 Task: Filter the audit logs by repository management.
Action: Mouse moved to (891, 139)
Screenshot: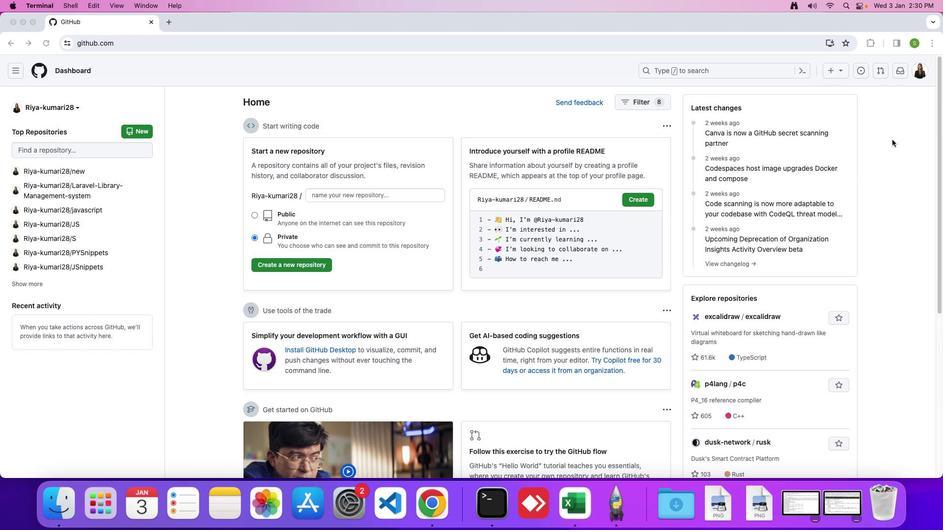 
Action: Mouse pressed left at (891, 139)
Screenshot: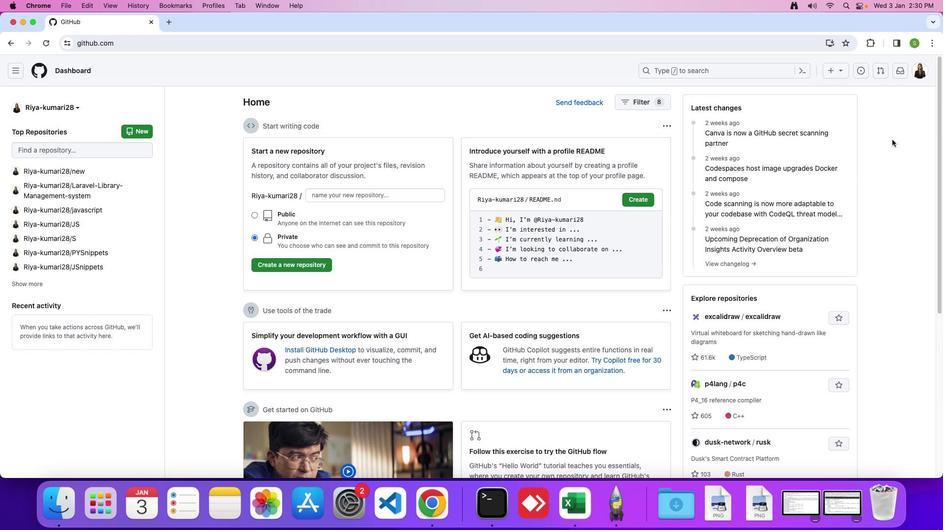 
Action: Mouse moved to (922, 68)
Screenshot: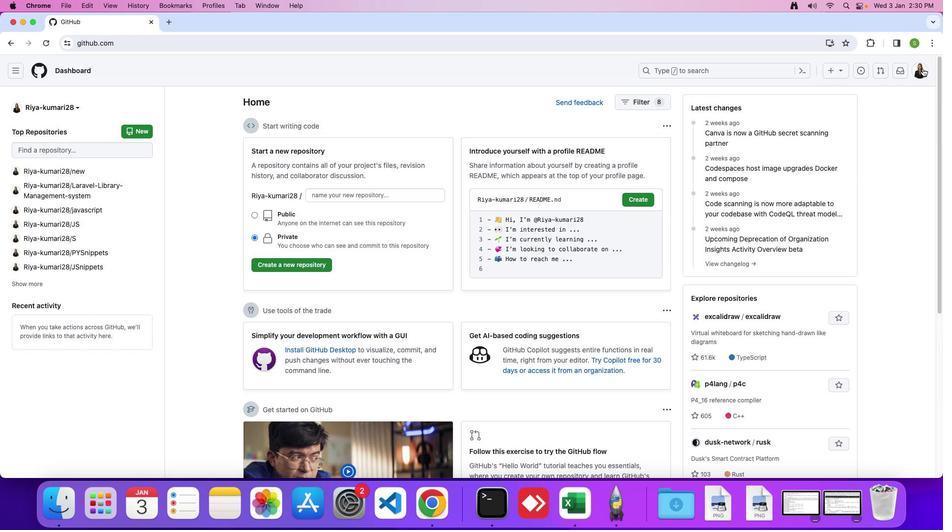 
Action: Mouse pressed left at (922, 68)
Screenshot: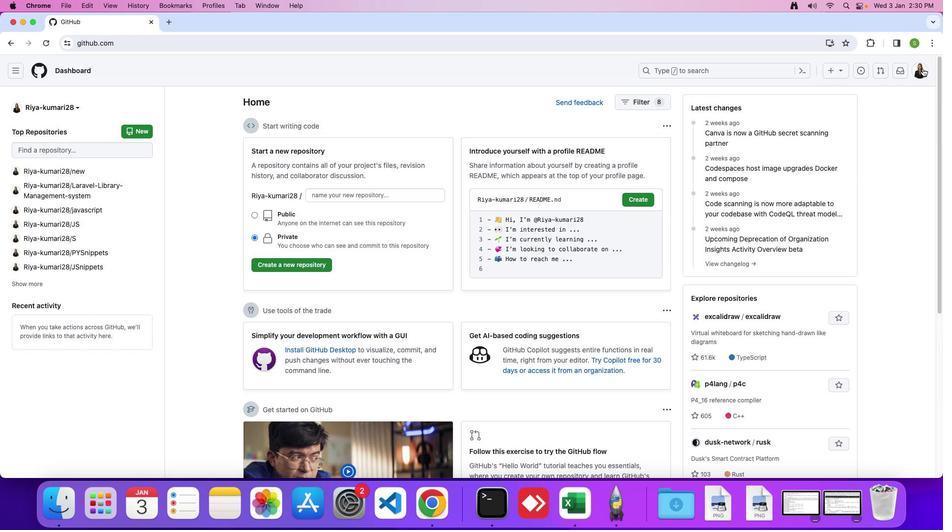 
Action: Mouse moved to (833, 338)
Screenshot: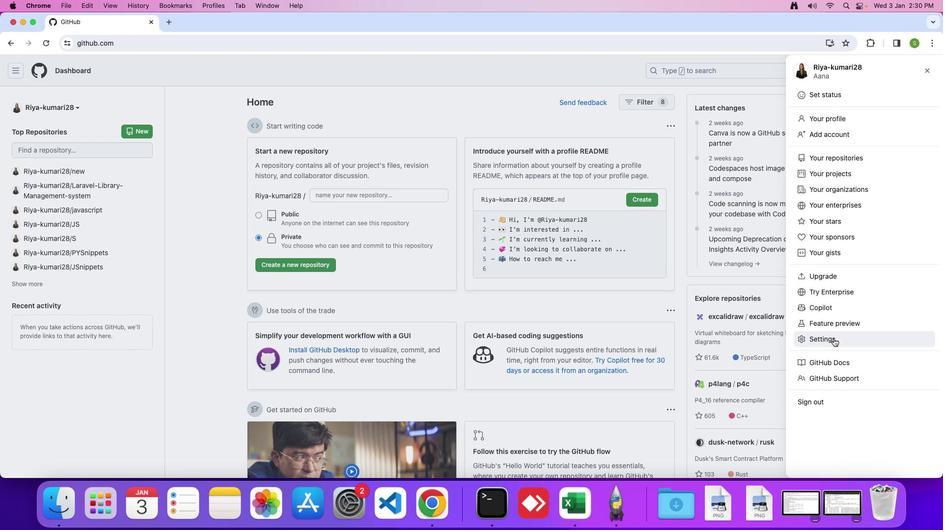 
Action: Mouse pressed left at (833, 338)
Screenshot: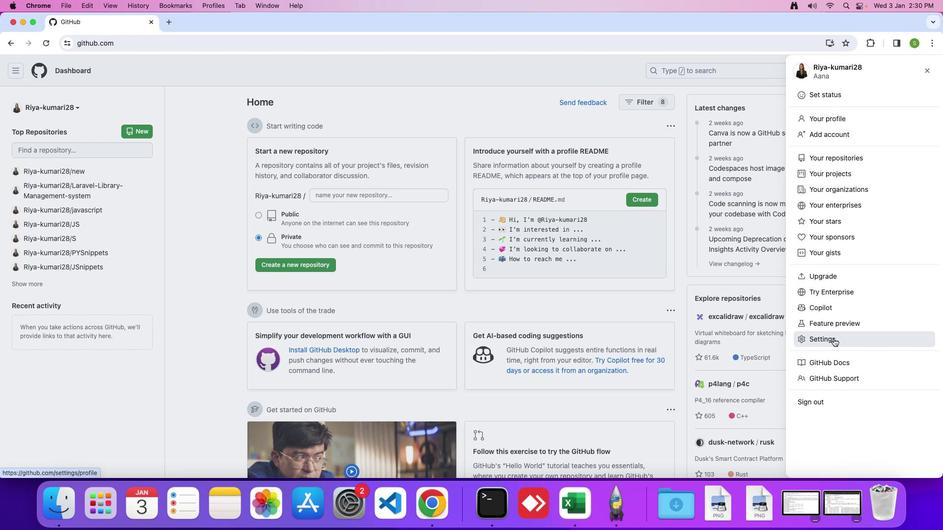 
Action: Mouse moved to (306, 367)
Screenshot: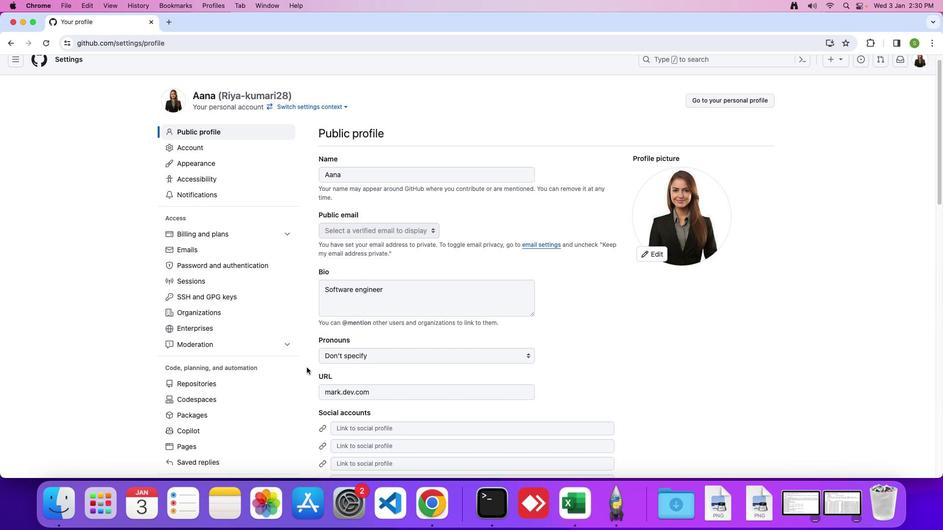 
Action: Mouse scrolled (306, 367) with delta (0, 0)
Screenshot: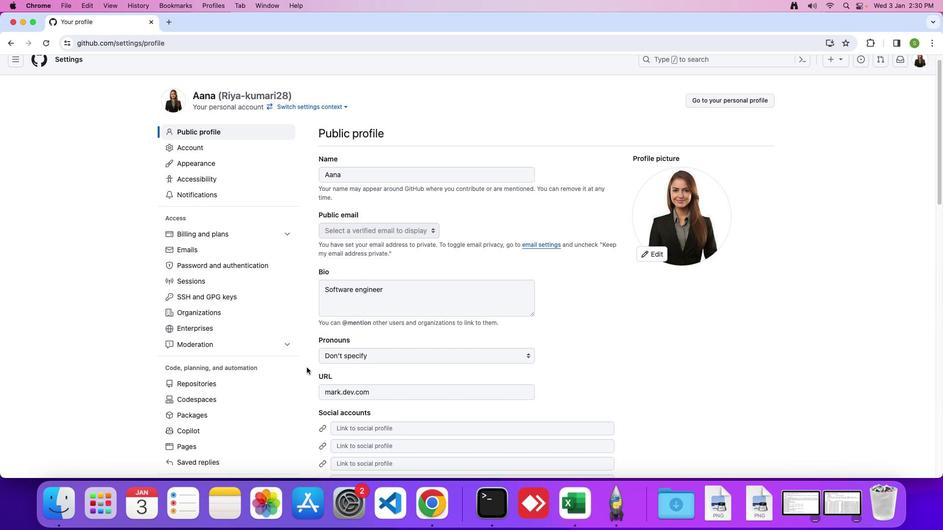 
Action: Mouse moved to (306, 367)
Screenshot: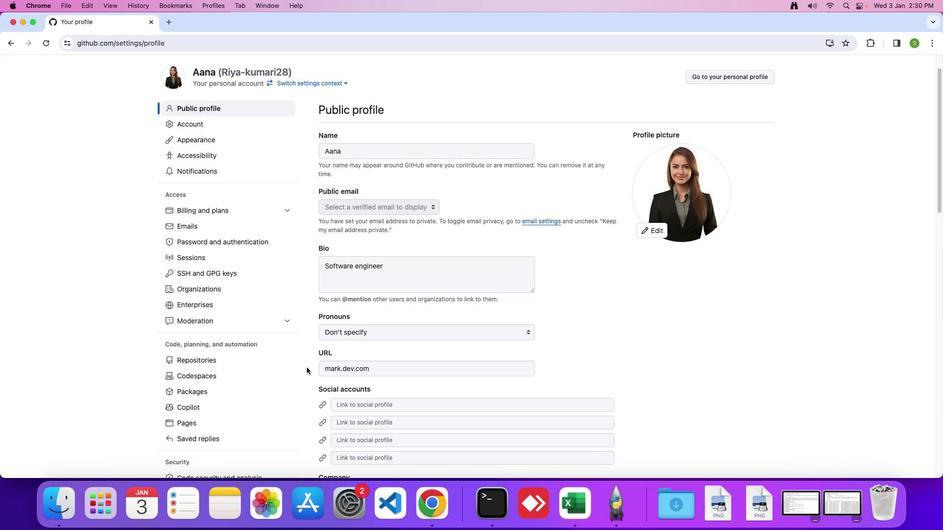 
Action: Mouse scrolled (306, 367) with delta (0, 0)
Screenshot: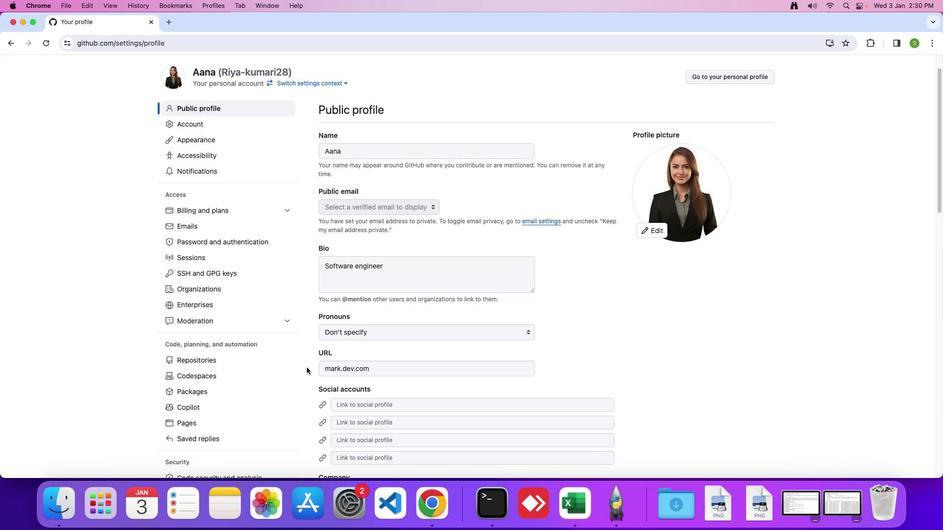 
Action: Mouse moved to (306, 367)
Screenshot: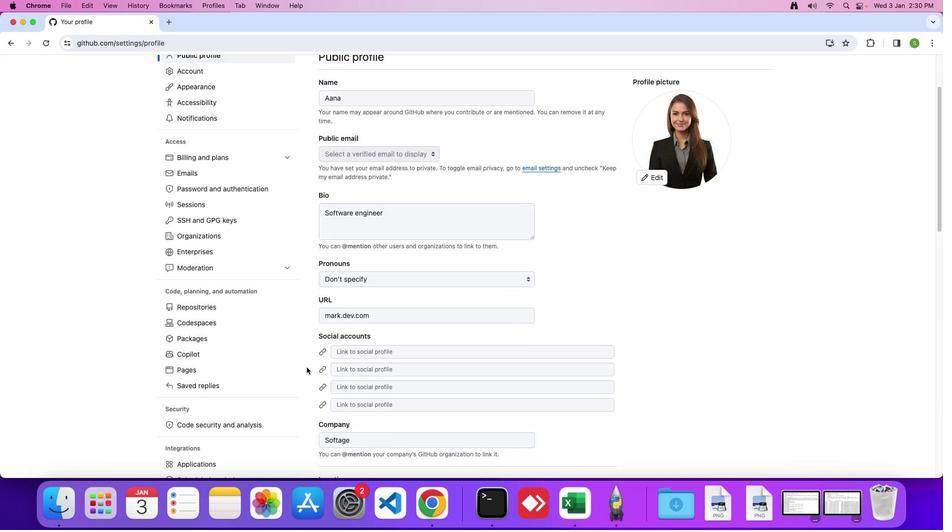 
Action: Mouse scrolled (306, 367) with delta (0, -1)
Screenshot: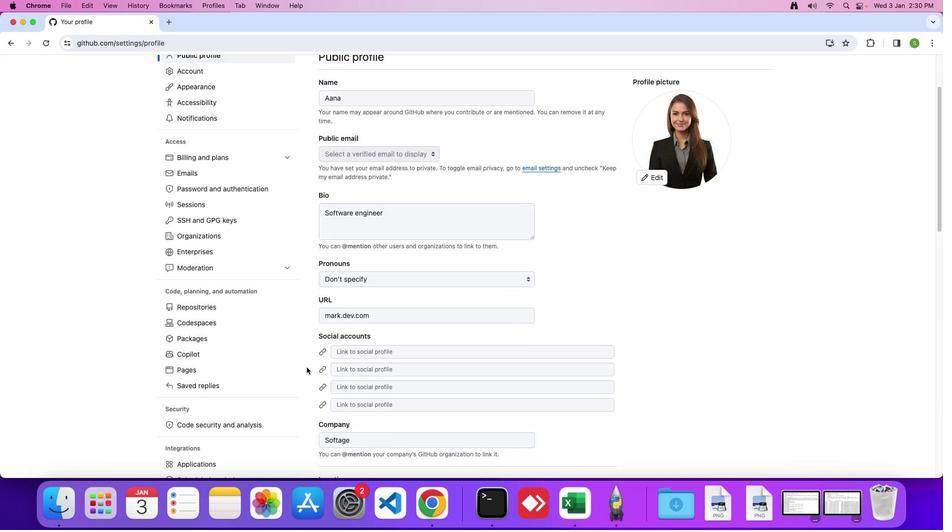 
Action: Mouse scrolled (306, 367) with delta (0, -2)
Screenshot: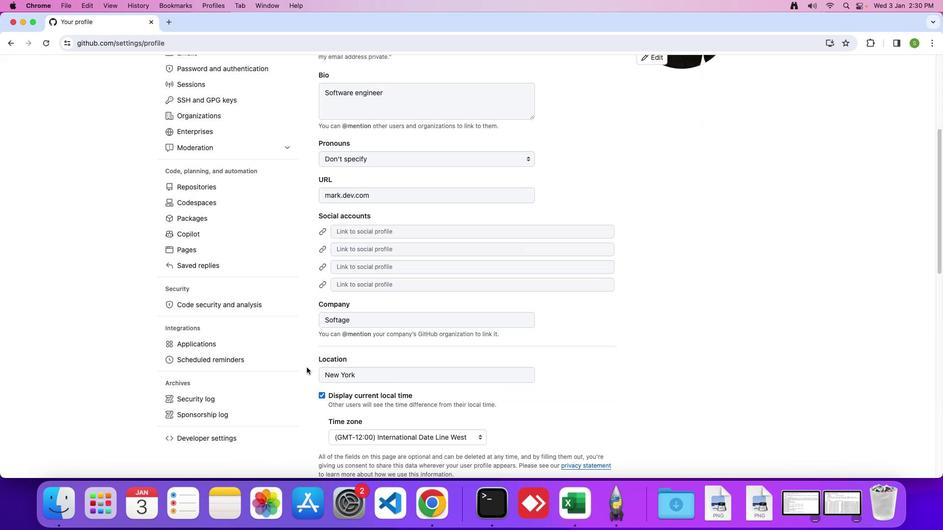 
Action: Mouse moved to (306, 362)
Screenshot: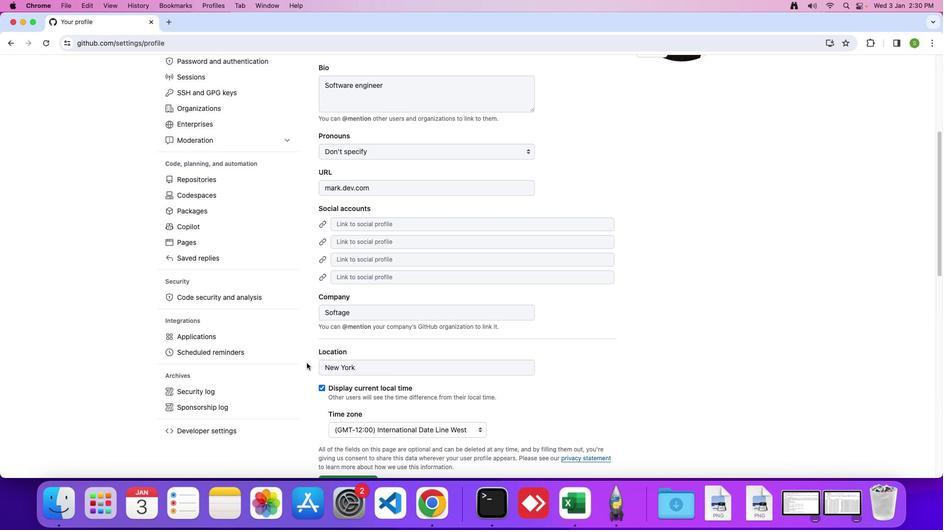 
Action: Mouse scrolled (306, 362) with delta (0, 0)
Screenshot: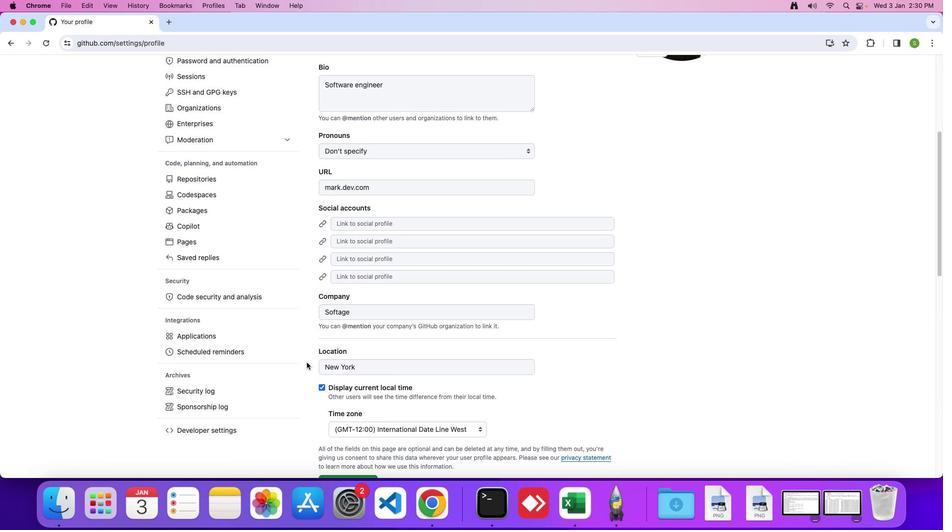 
Action: Mouse moved to (306, 362)
Screenshot: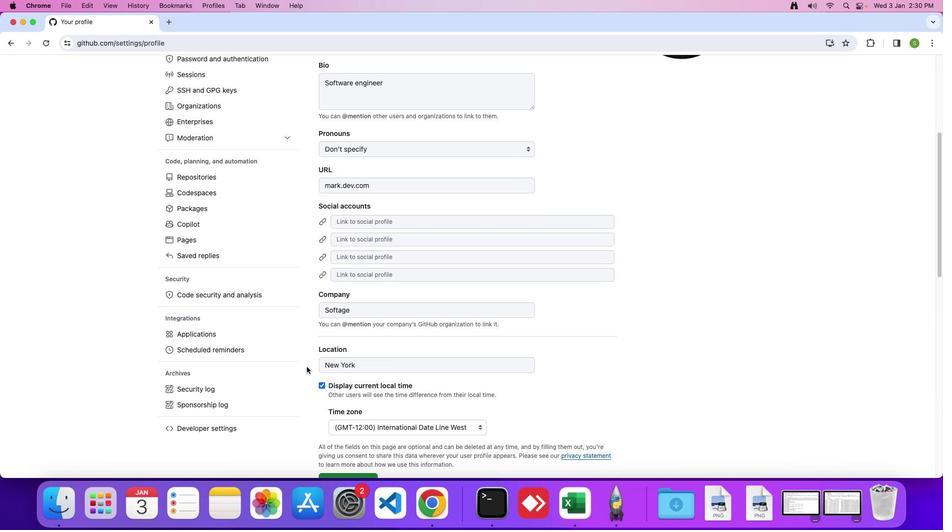 
Action: Mouse scrolled (306, 362) with delta (0, 0)
Screenshot: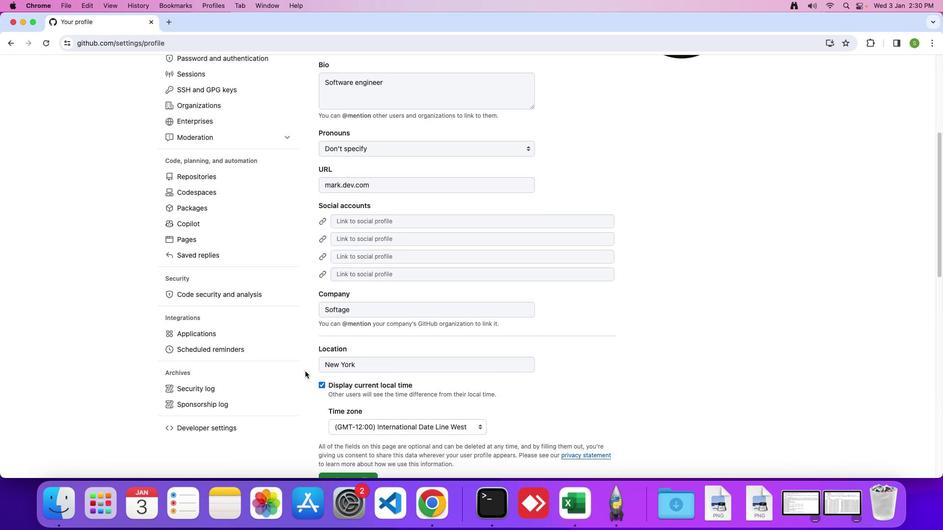 
Action: Mouse moved to (248, 388)
Screenshot: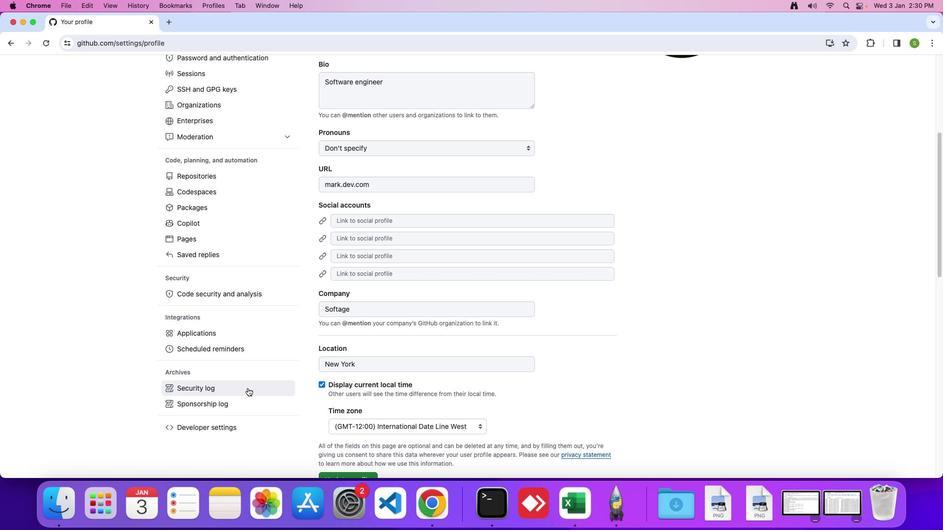 
Action: Mouse pressed left at (248, 388)
Screenshot: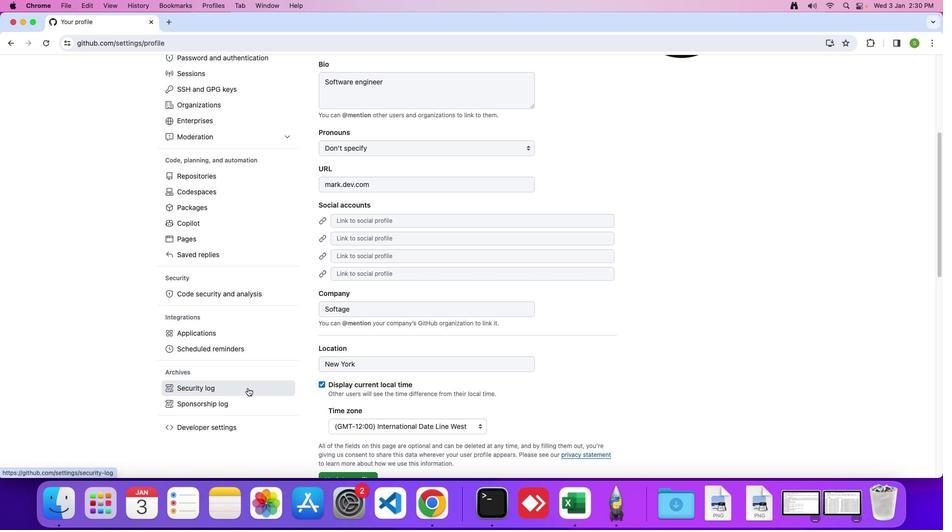 
Action: Mouse moved to (354, 173)
Screenshot: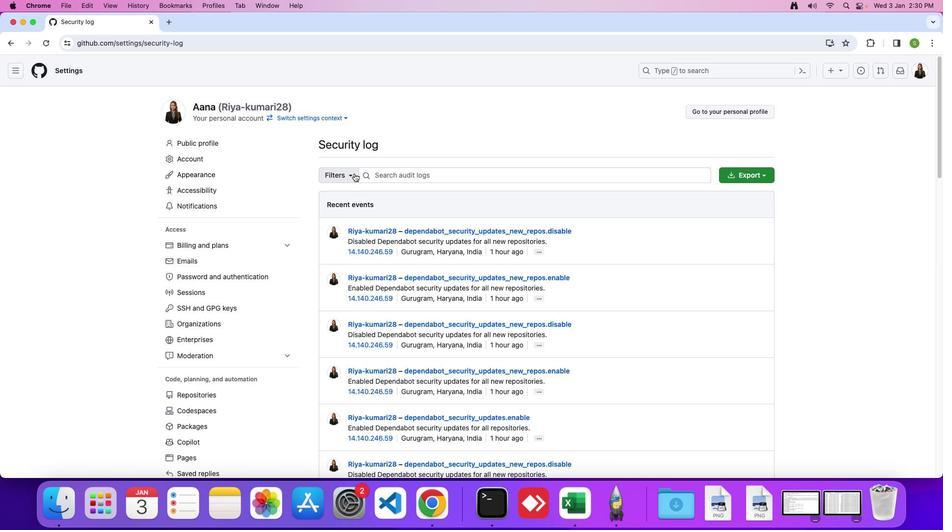 
Action: Mouse pressed left at (354, 173)
Screenshot: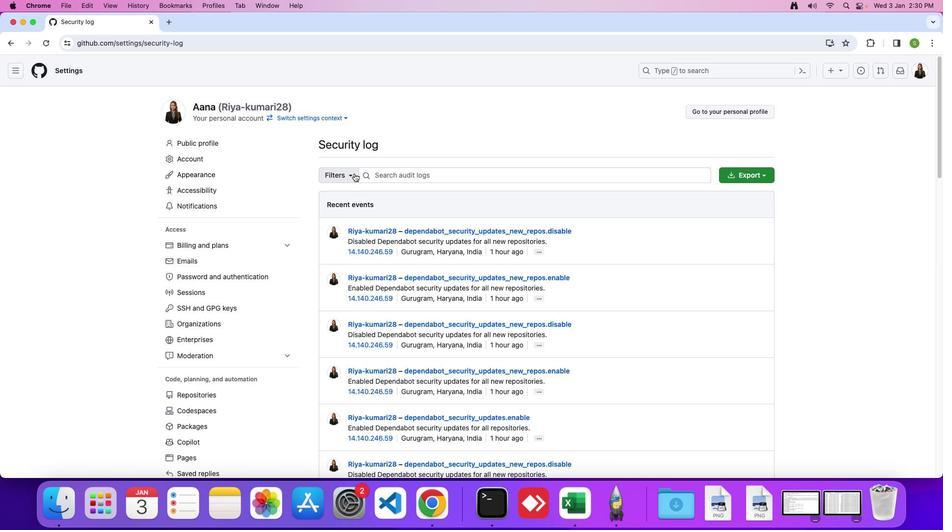 
Action: Mouse moved to (345, 230)
Screenshot: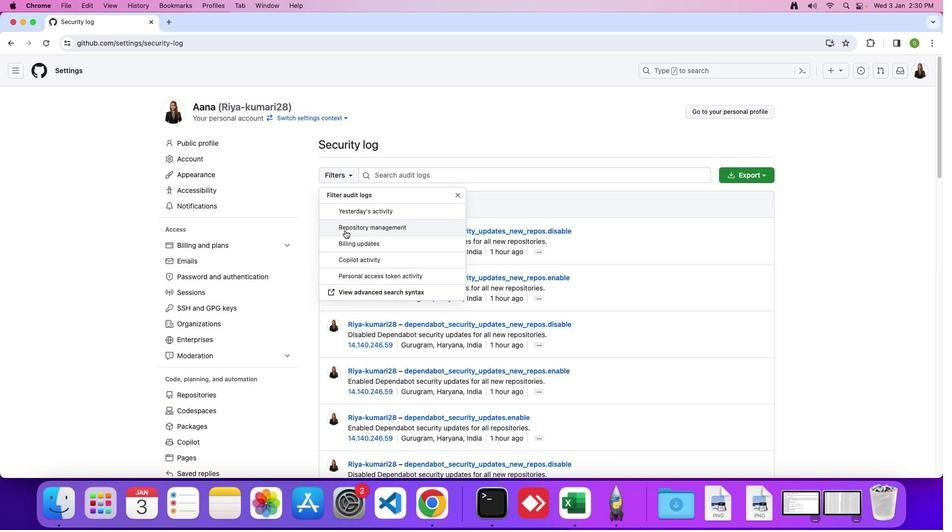 
Action: Mouse pressed left at (345, 230)
Screenshot: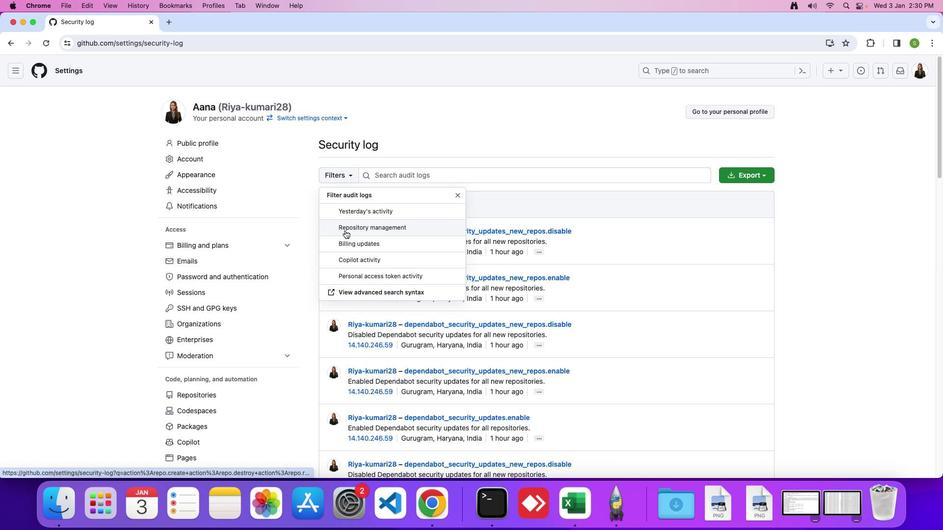 
Action: Mouse moved to (345, 230)
Screenshot: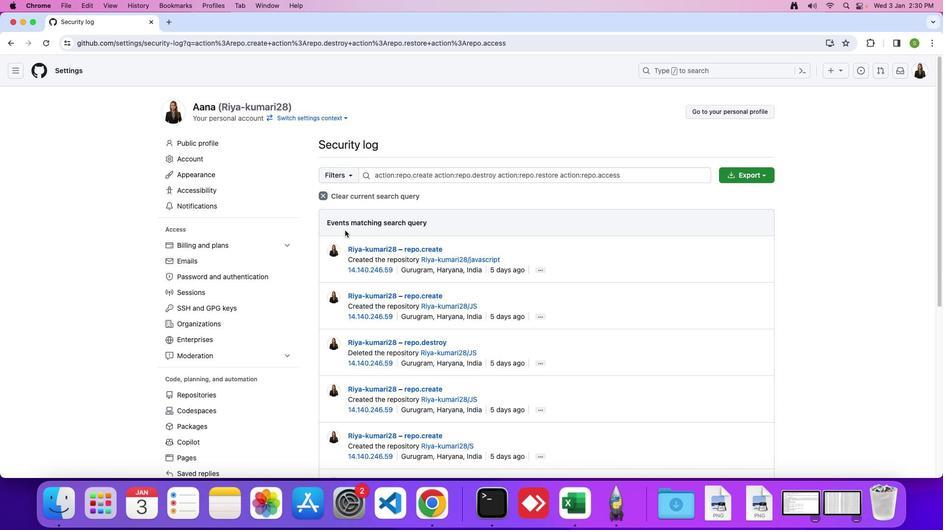 
